 Task: Add a signature Brittany Collins containing 'With my best wishes, Brittany Collins' to email address softage.1@softage.net and add a folder Articles
Action: Mouse moved to (506, 376)
Screenshot: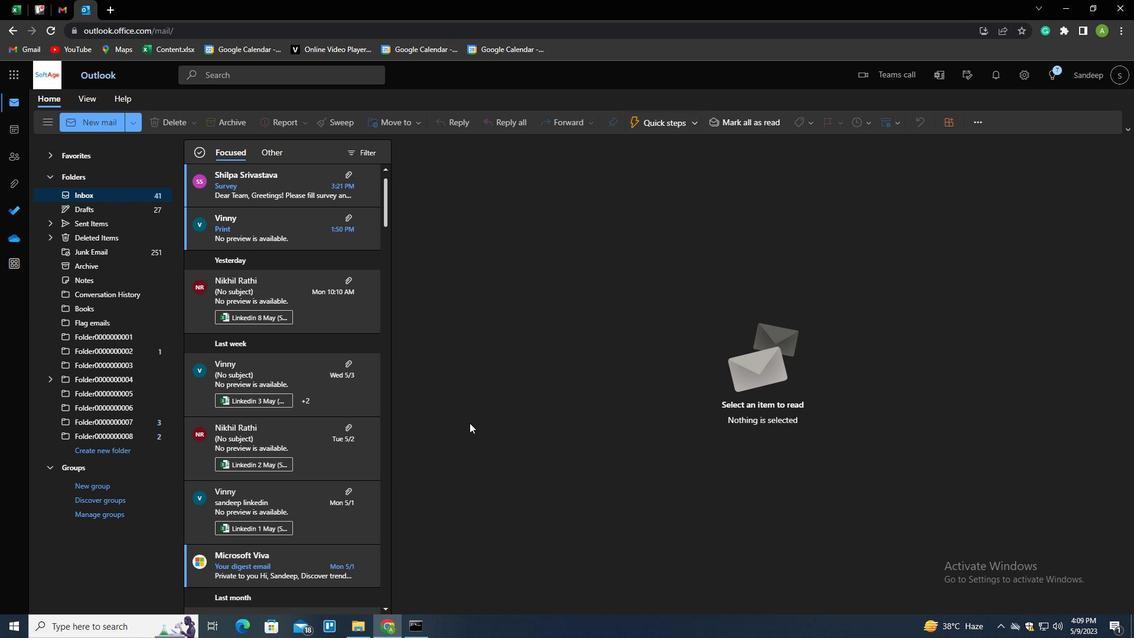 
Action: Key pressed n
Screenshot: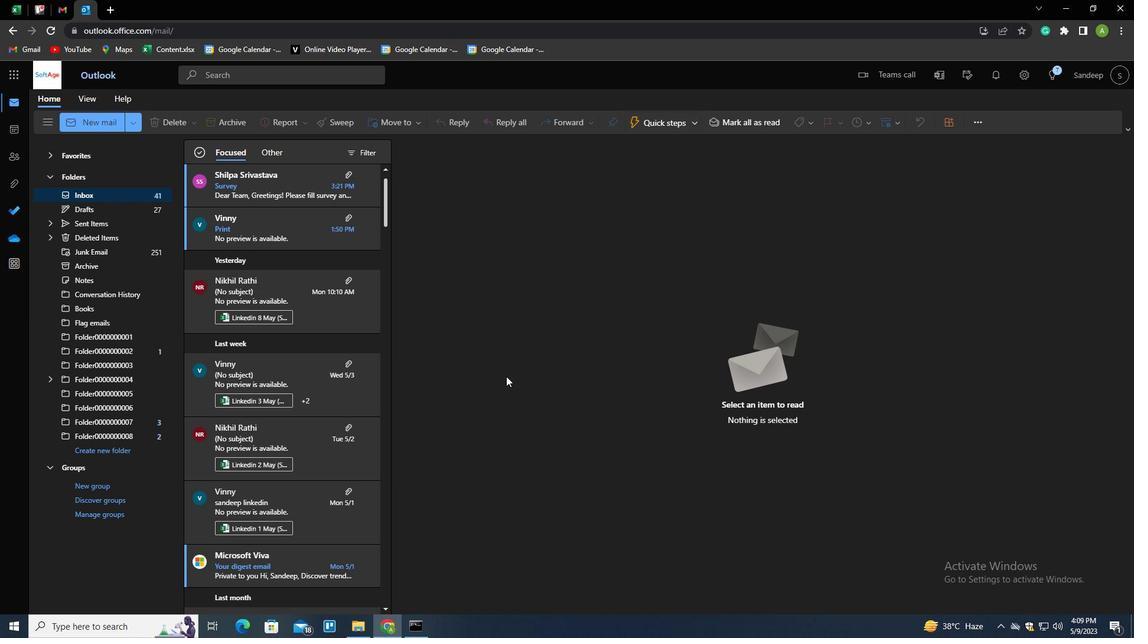 
Action: Mouse moved to (789, 120)
Screenshot: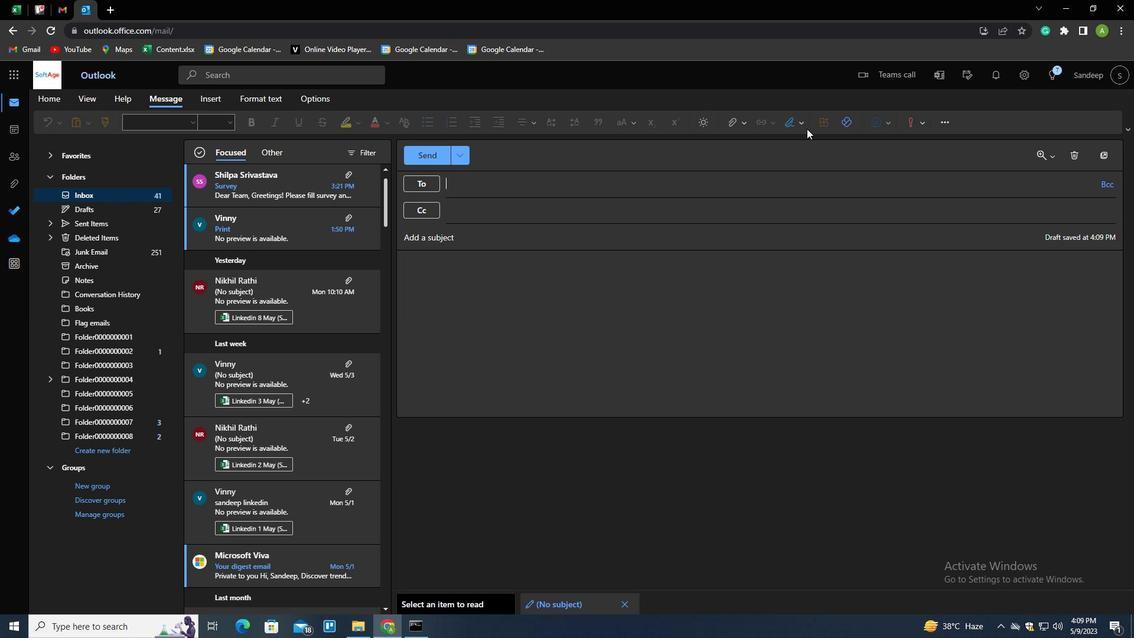 
Action: Mouse pressed left at (789, 120)
Screenshot: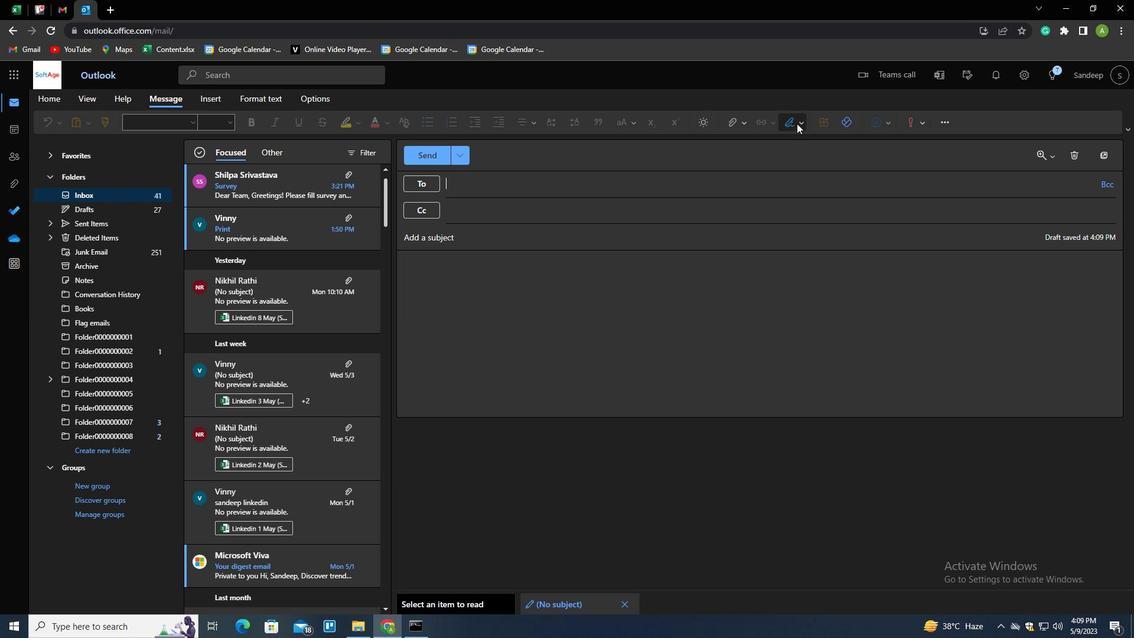 
Action: Mouse moved to (779, 142)
Screenshot: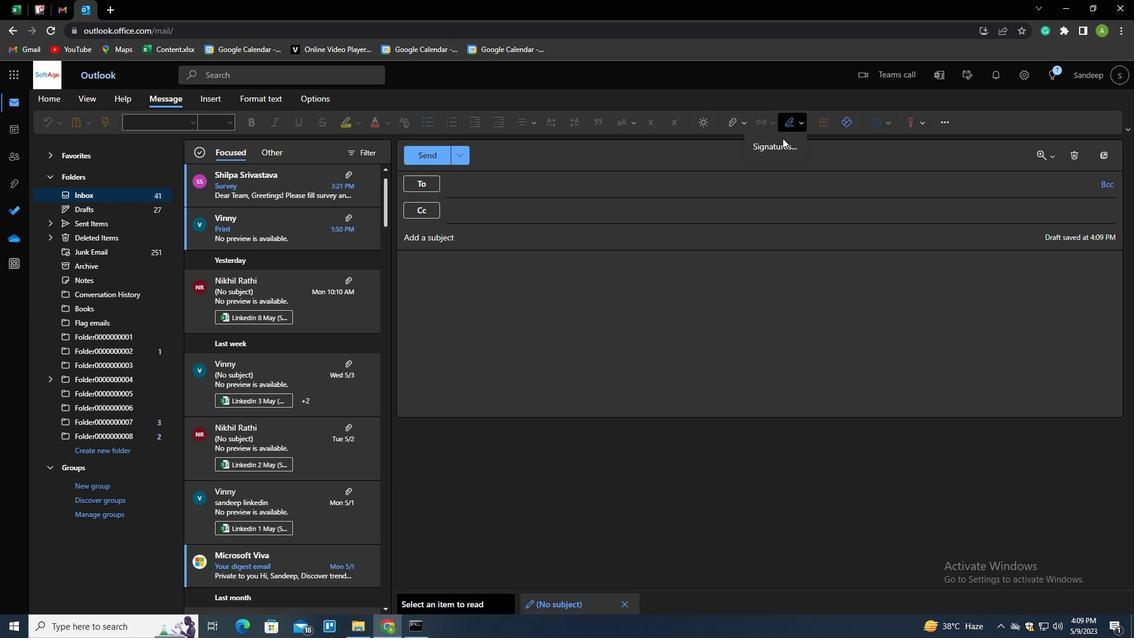 
Action: Mouse pressed left at (779, 142)
Screenshot: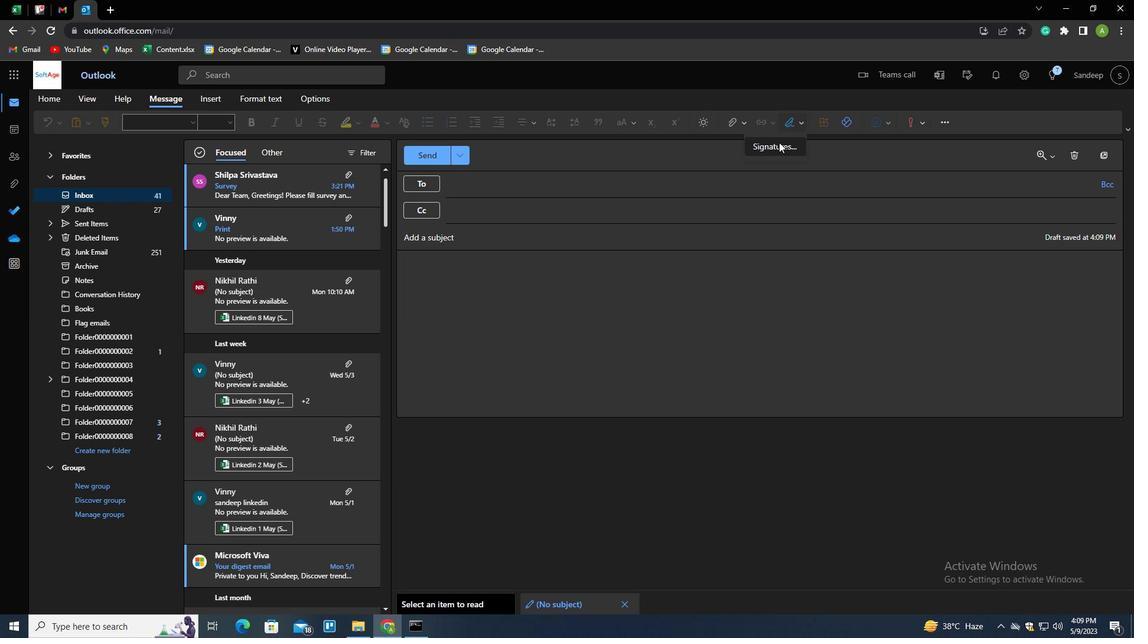 
Action: Mouse moved to (628, 214)
Screenshot: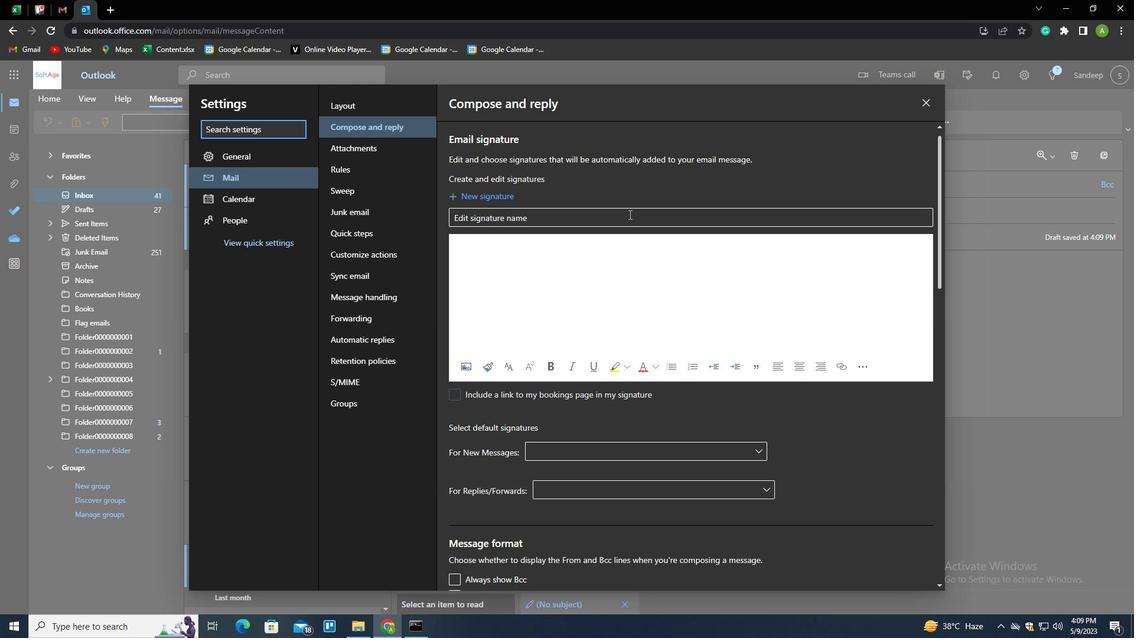 
Action: Mouse pressed left at (628, 214)
Screenshot: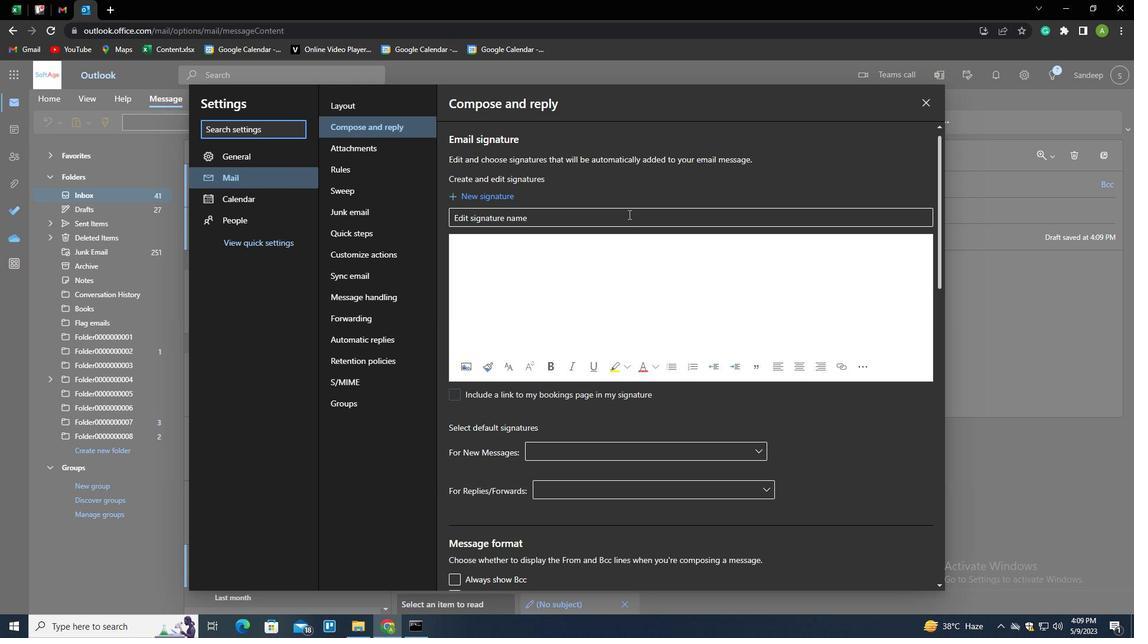 
Action: Mouse moved to (625, 216)
Screenshot: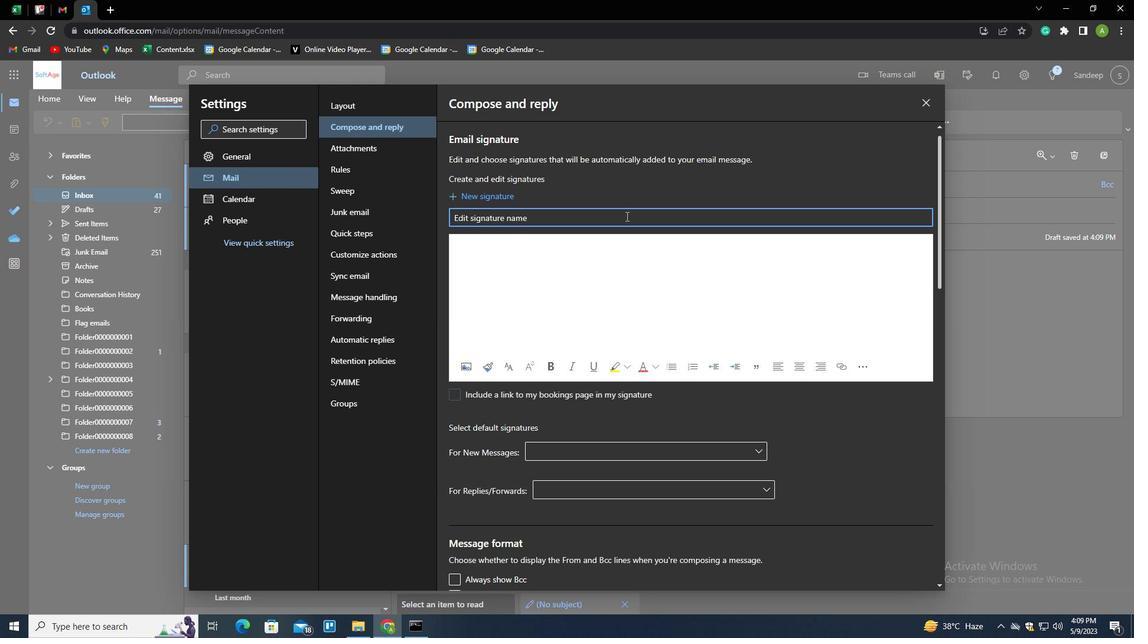 
Action: Key pressed <Key.shift><Key.shift>BRITTANY<Key.space><Key.shift>COLLIND<Key.backspace>S<Key.tab><Key.shift_r><Key.enter><Key.enter><Key.enter><Key.enter><Key.enter><Key.enter><Key.enter><Key.enter><Key.shift><Key.shift><Key.shift><Key.shift>WITH<Key.space>MY<Key.space>BEST<Key.space>WISHES<Key.shift_r><Key.enter><Key.shift>BRITTANY<Key.space><Key.shift>COLLINGS<Key.backspace><Key.backspace>S
Screenshot: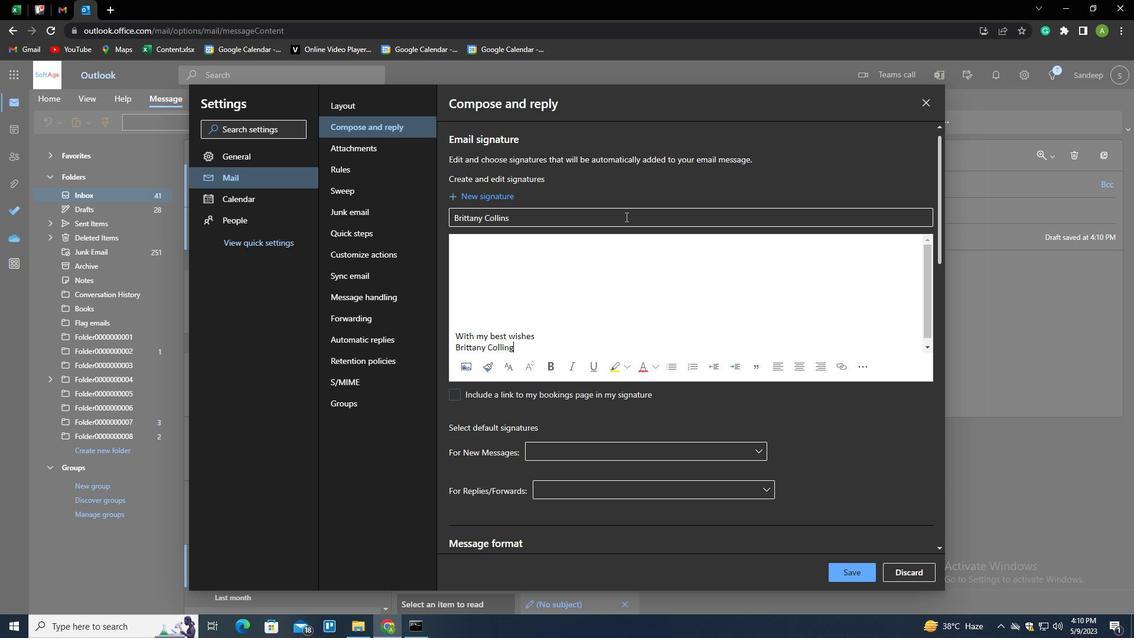 
Action: Mouse moved to (849, 573)
Screenshot: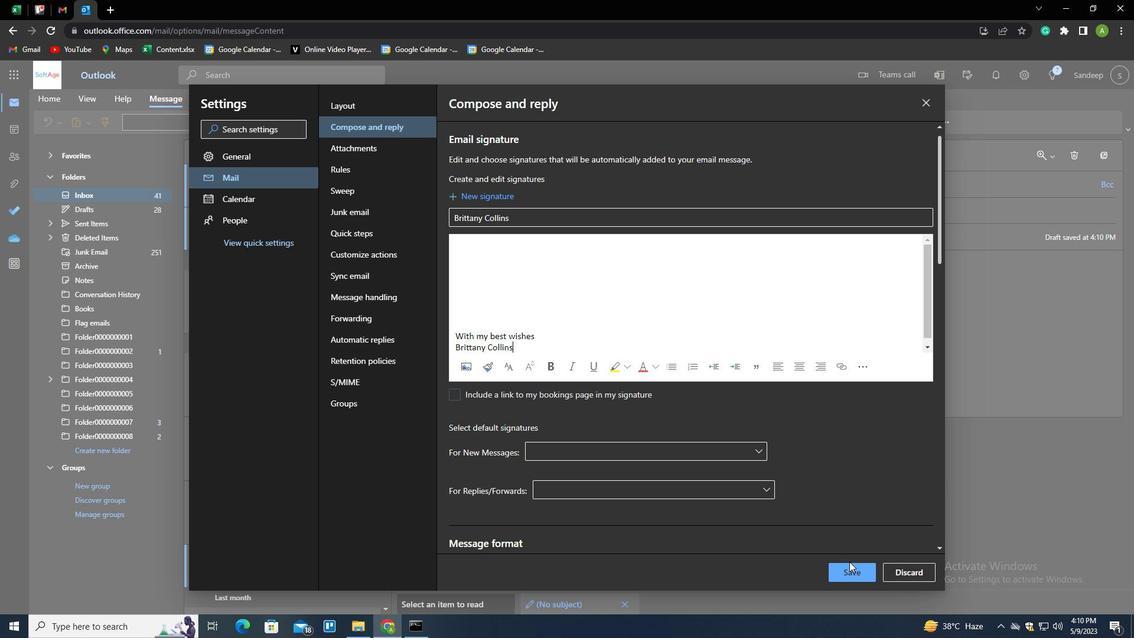 
Action: Mouse pressed left at (849, 573)
Screenshot: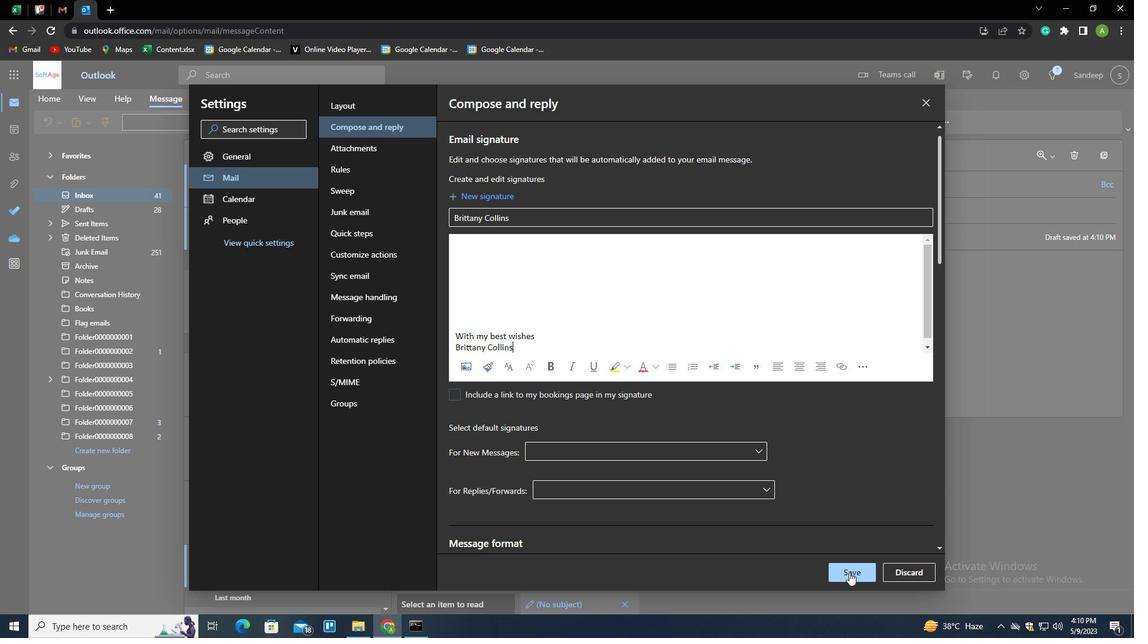 
Action: Mouse moved to (1000, 388)
Screenshot: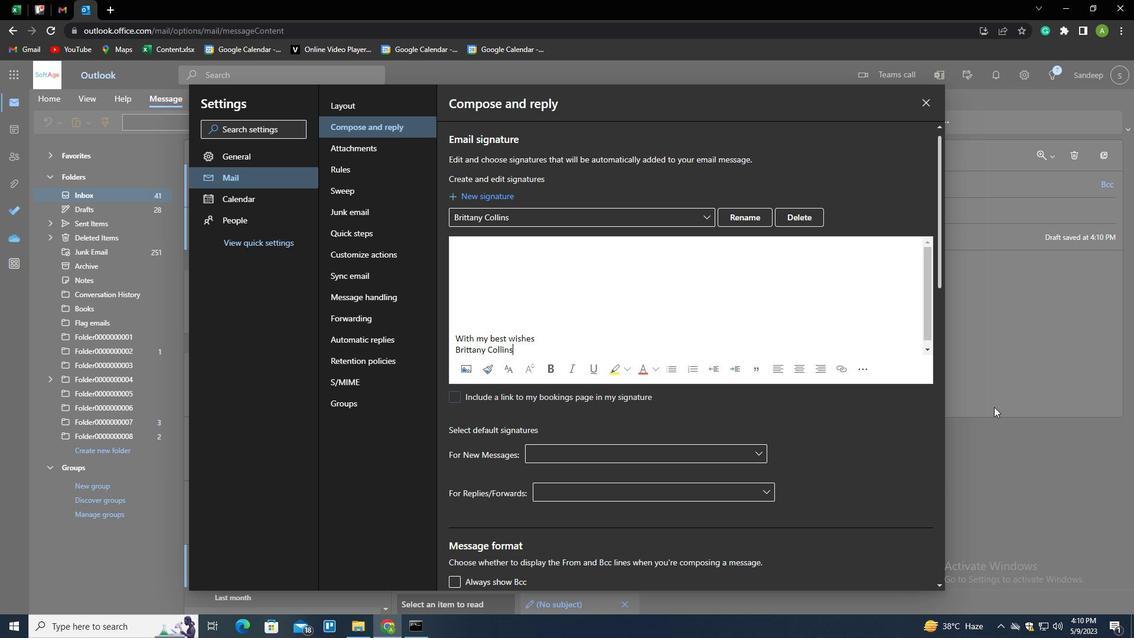 
Action: Mouse pressed left at (1000, 388)
Screenshot: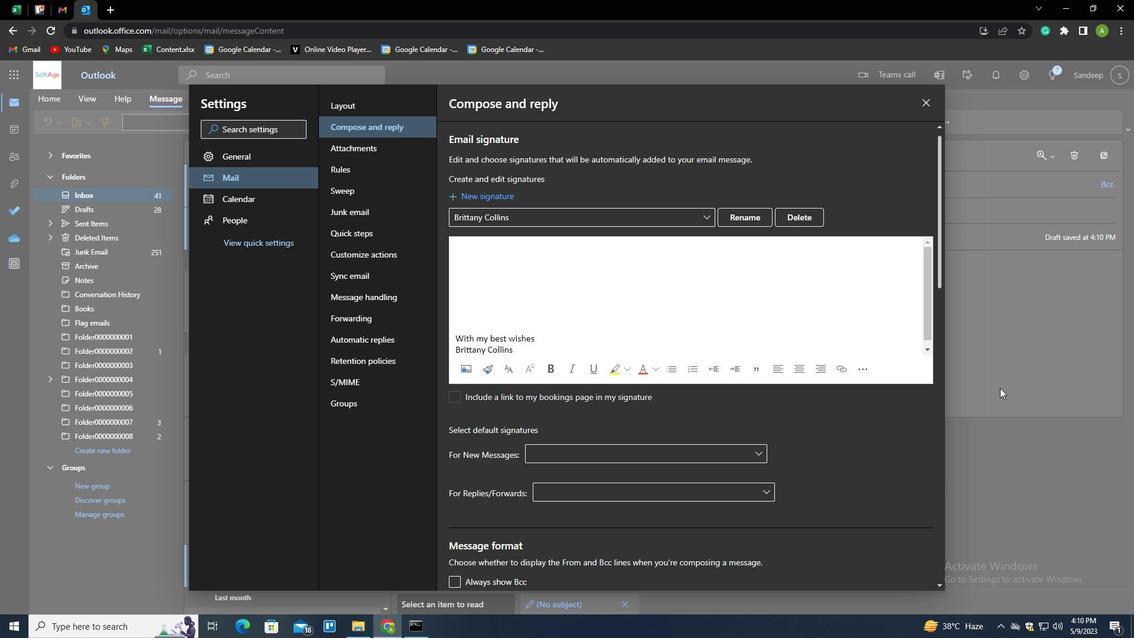 
Action: Mouse moved to (801, 122)
Screenshot: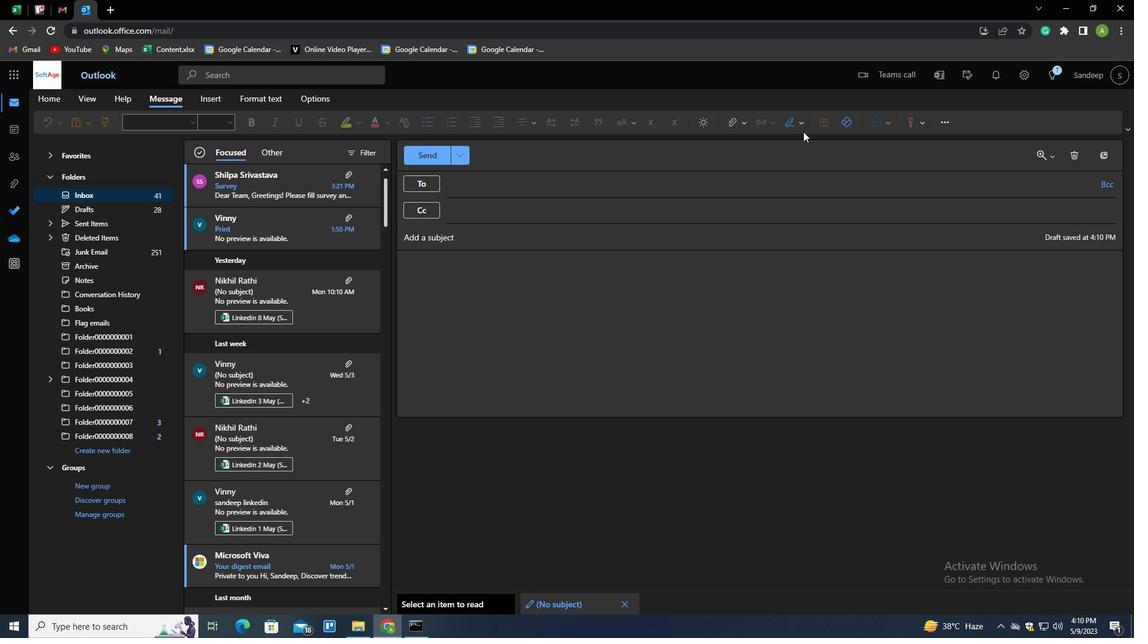 
Action: Mouse pressed left at (801, 122)
Screenshot: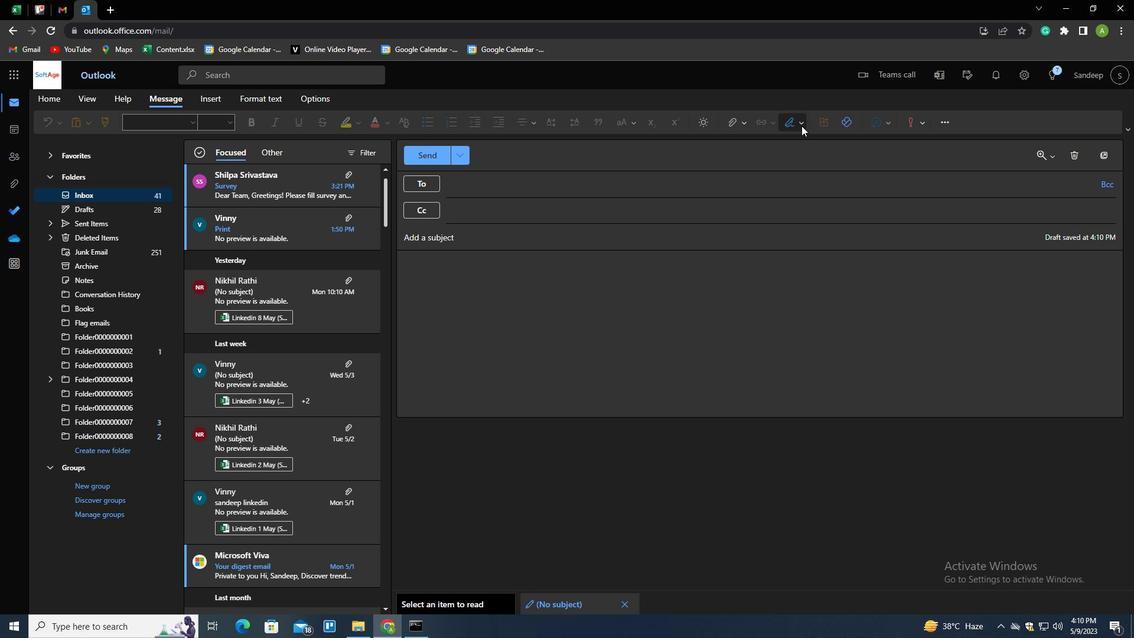 
Action: Mouse moved to (776, 147)
Screenshot: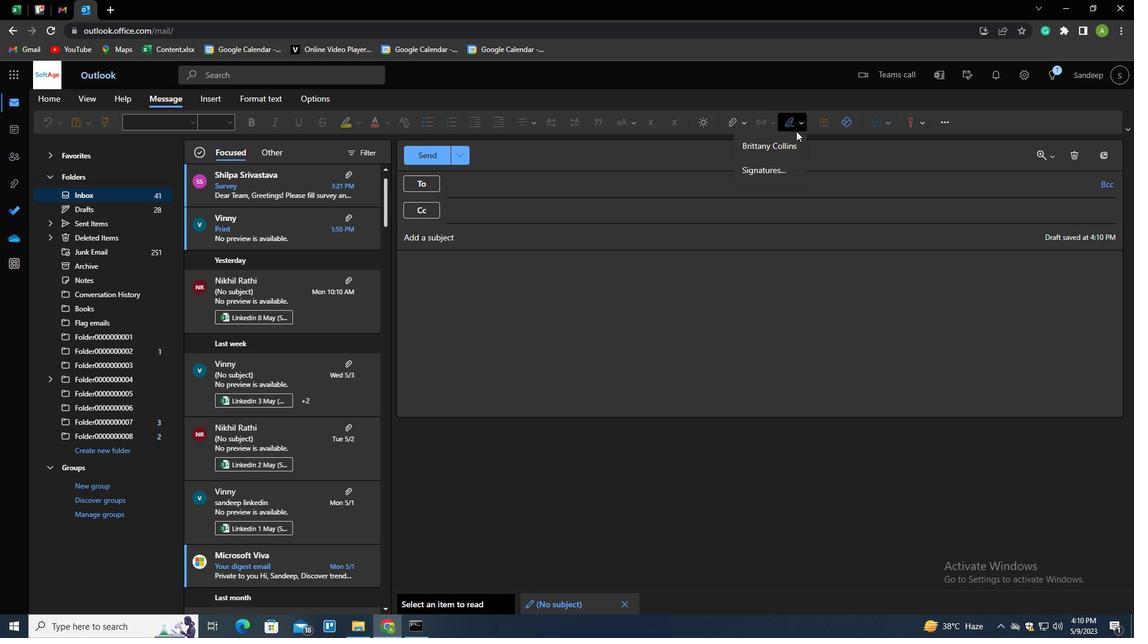 
Action: Mouse pressed left at (776, 147)
Screenshot: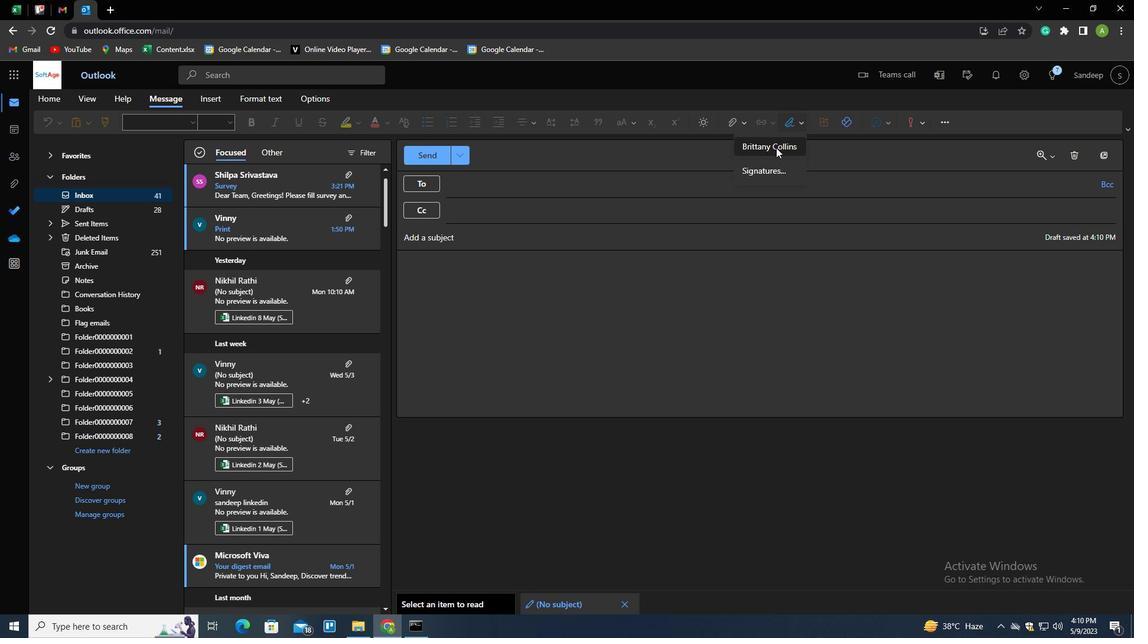 
Action: Mouse moved to (529, 187)
Screenshot: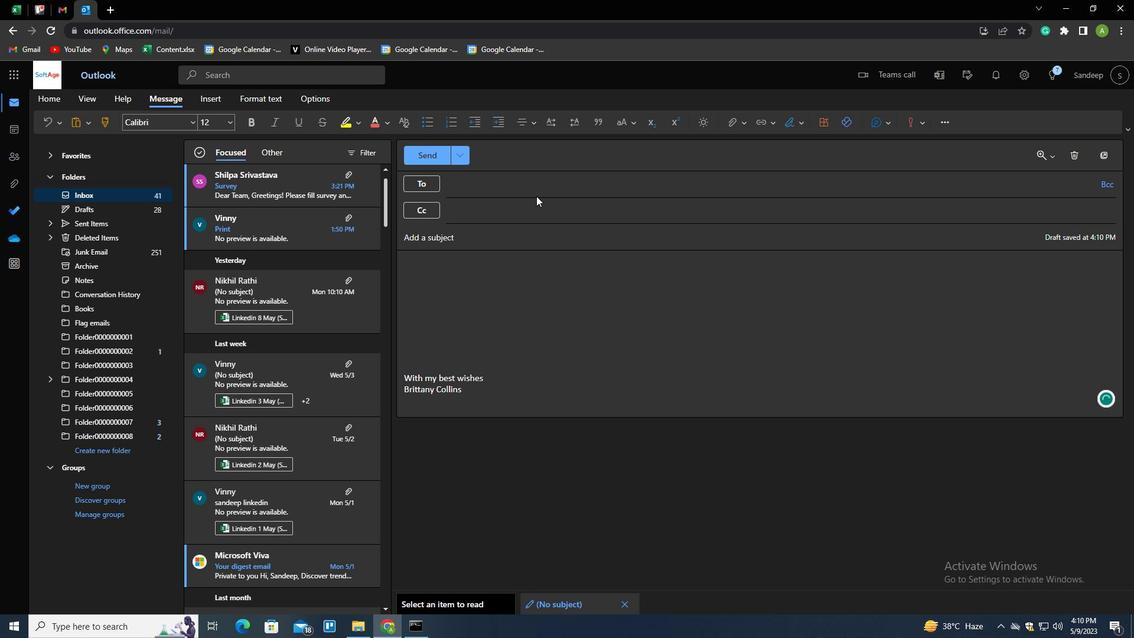 
Action: Mouse pressed left at (529, 187)
Screenshot: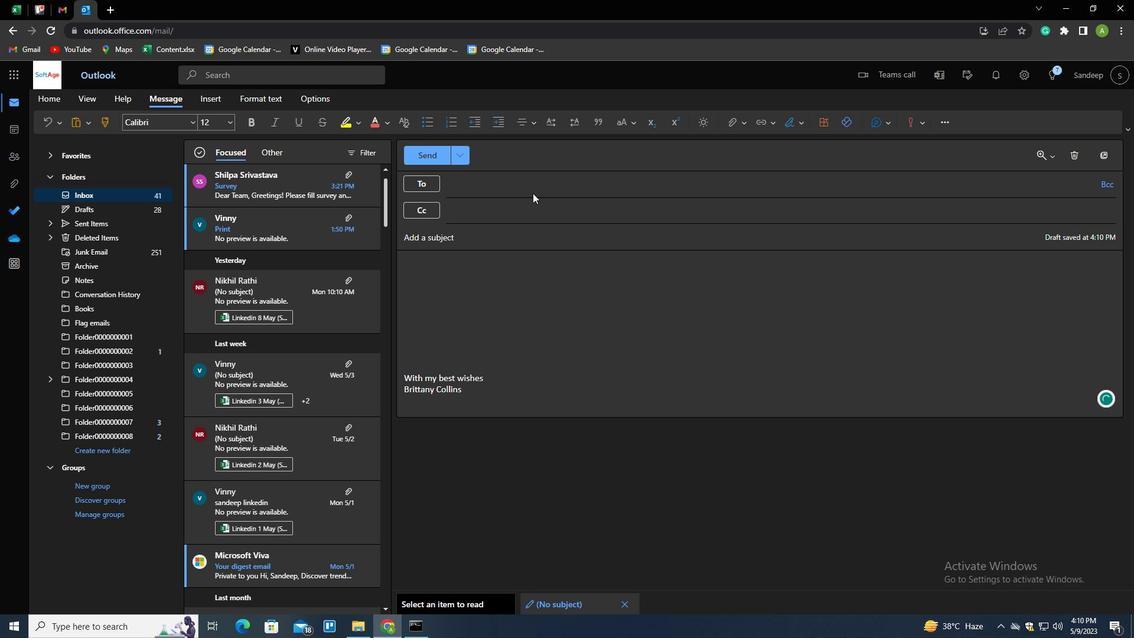 
Action: Key pressed SOFTAGE.1<Key.shift>@SOFTAGE.NET
Screenshot: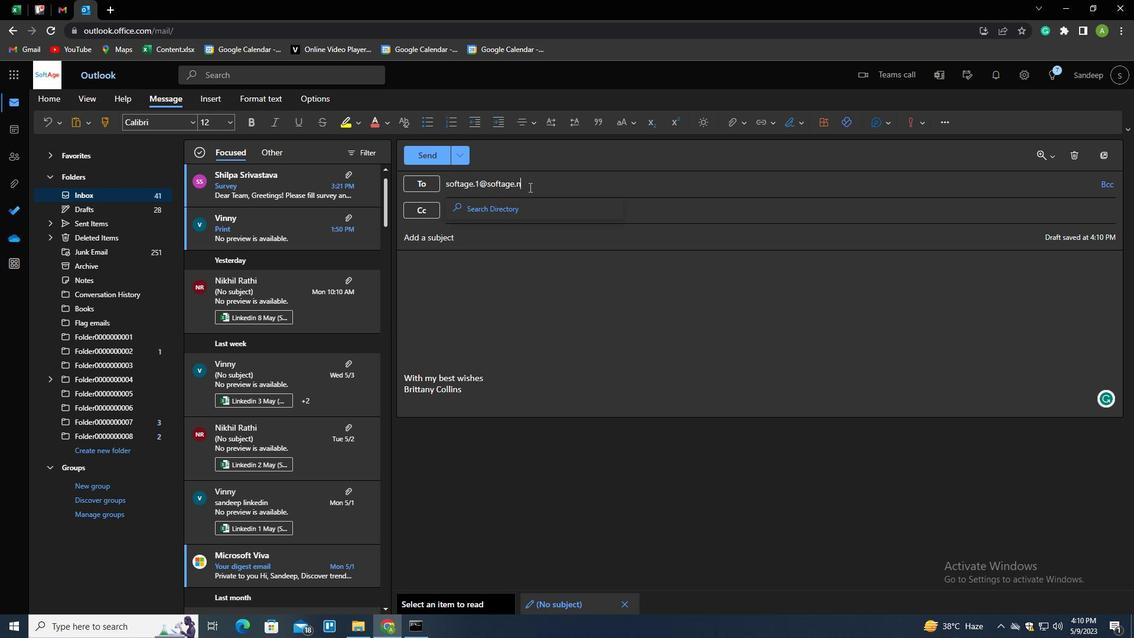 
Action: Mouse moved to (527, 216)
Screenshot: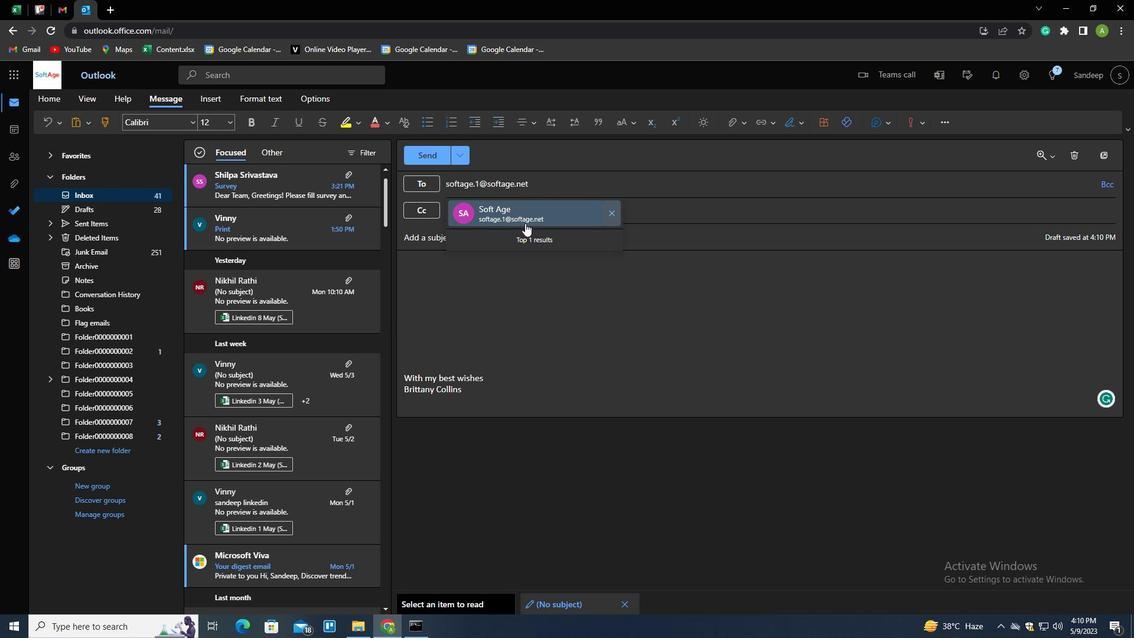 
Action: Mouse pressed left at (527, 216)
Screenshot: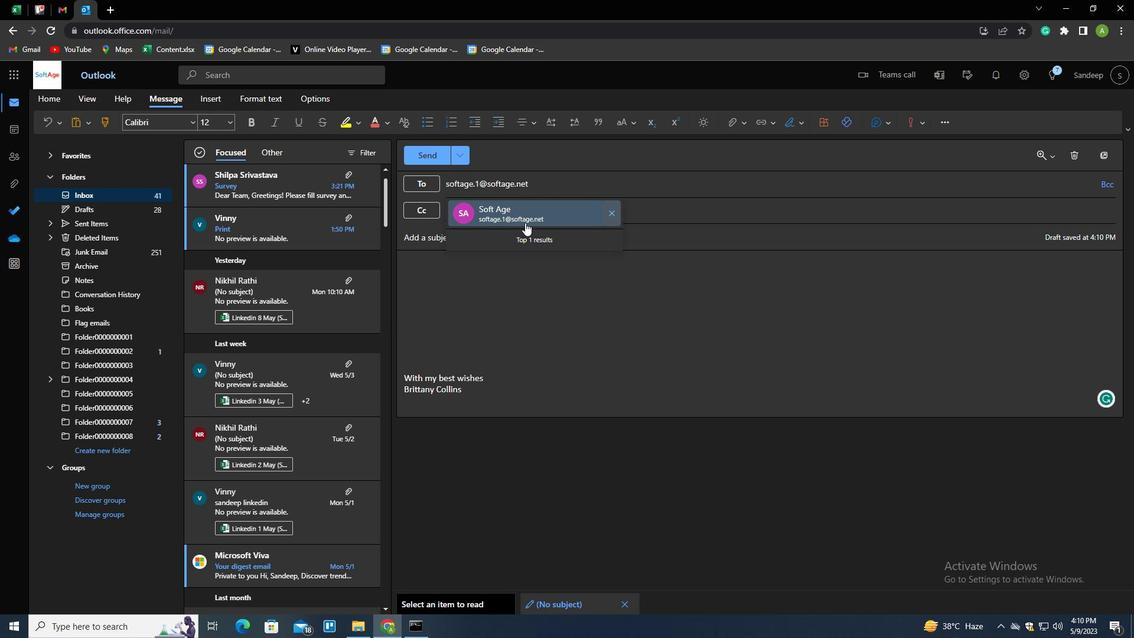 
Action: Mouse moved to (132, 454)
Screenshot: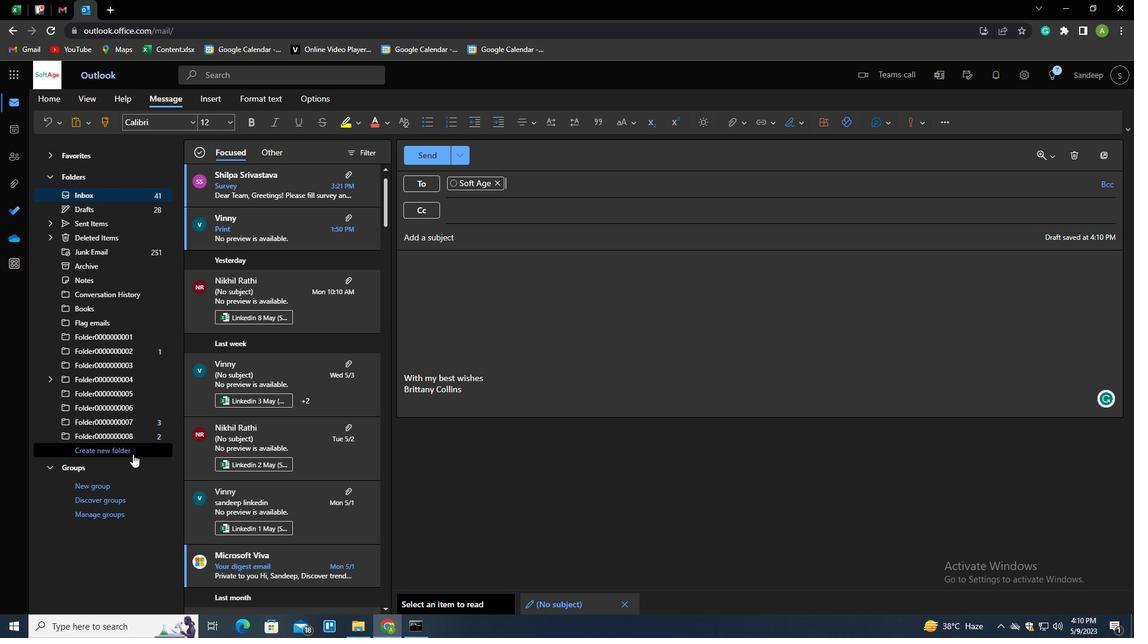 
Action: Mouse pressed left at (132, 454)
Screenshot: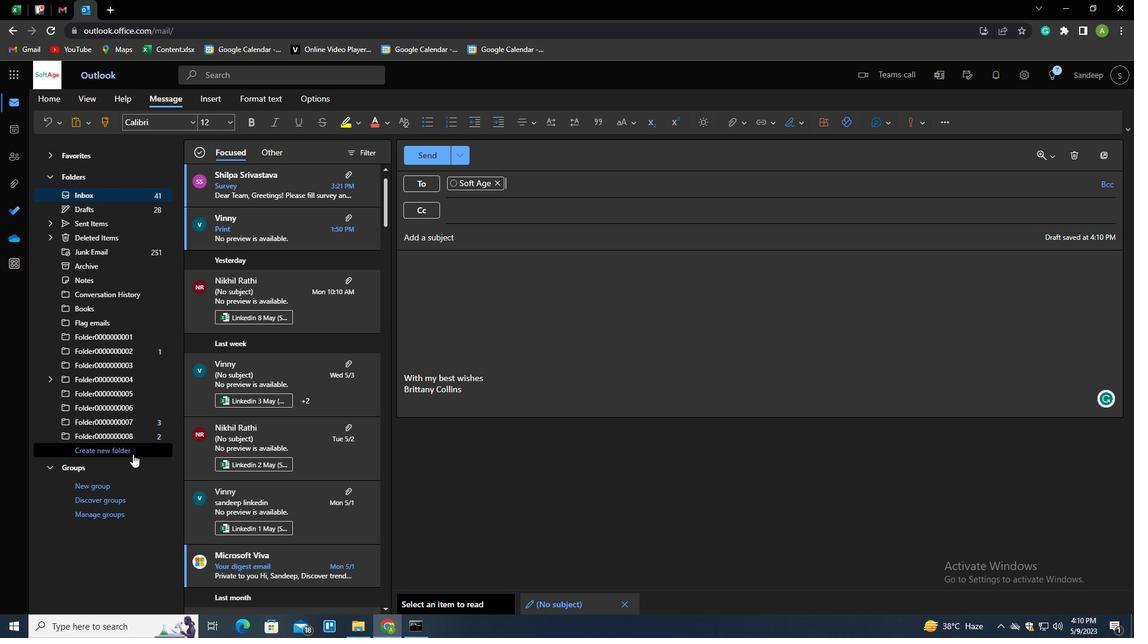 
Action: Key pressed <Key.shift>ARTIVLE<Key.backspace><Key.backspace><Key.backspace>CLES<Key.enter>
Screenshot: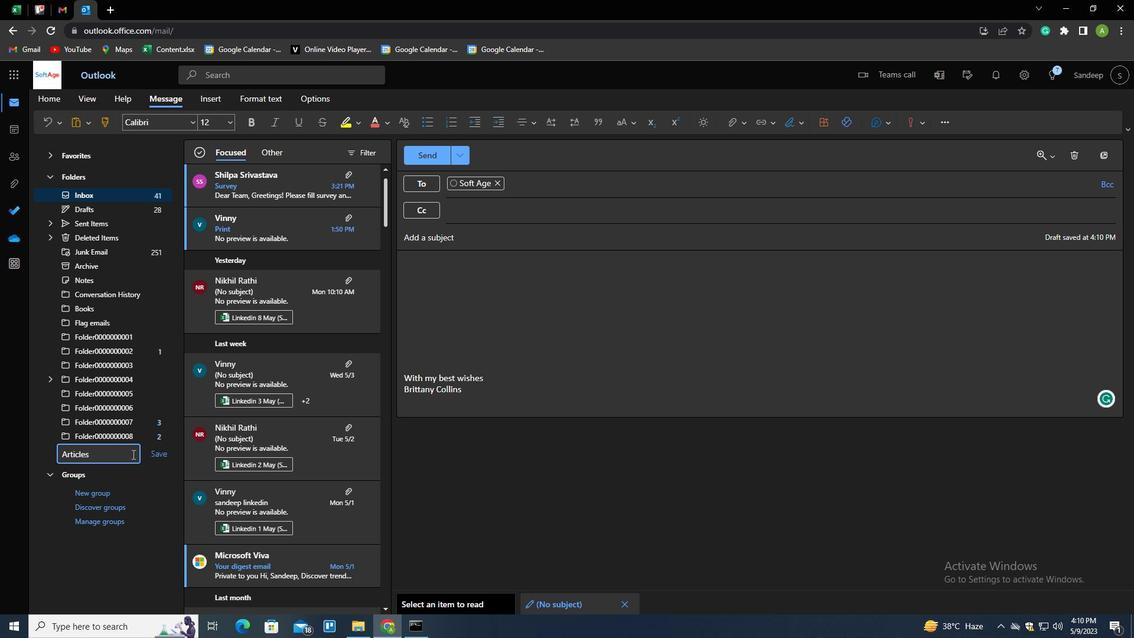 
Action: Mouse moved to (536, 498)
Screenshot: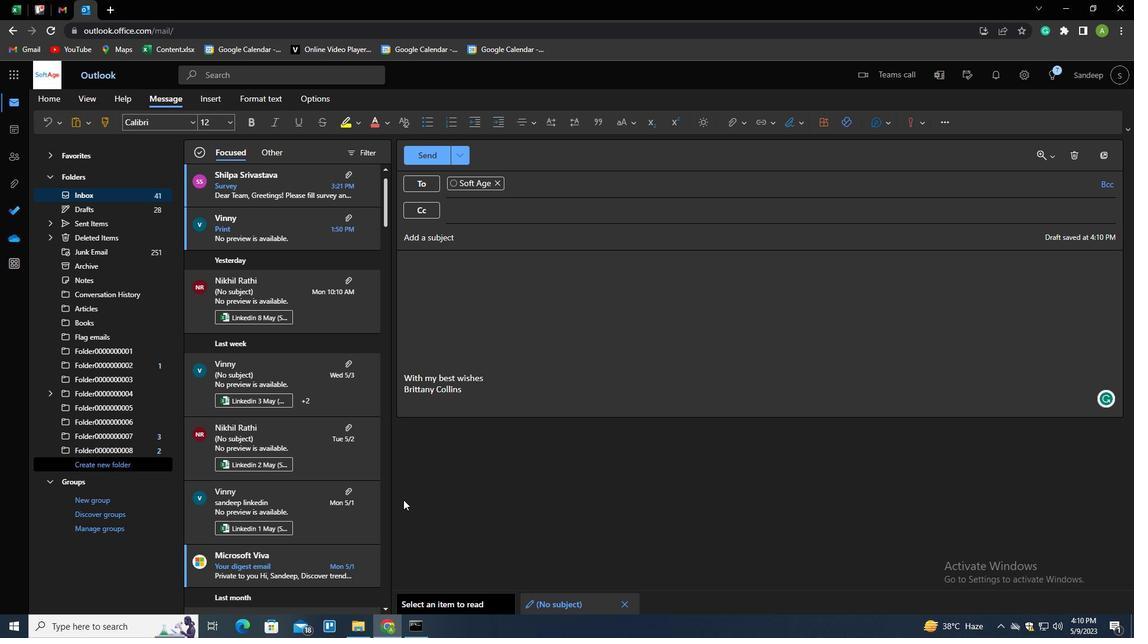 
Action: Mouse pressed left at (536, 498)
Screenshot: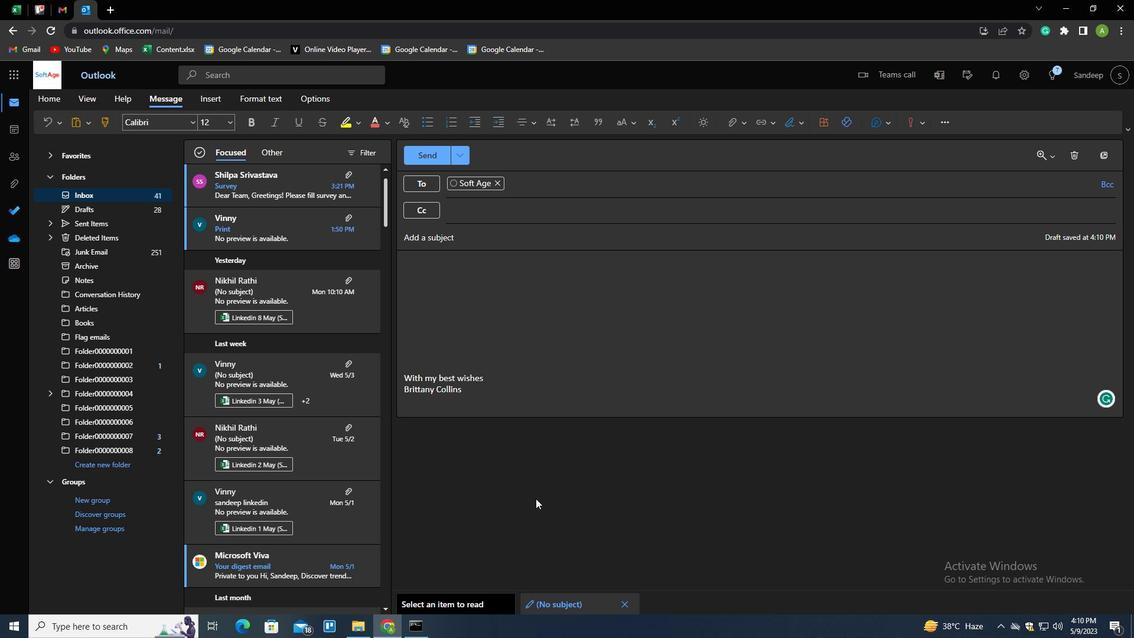 
Action: Mouse moved to (440, 440)
Screenshot: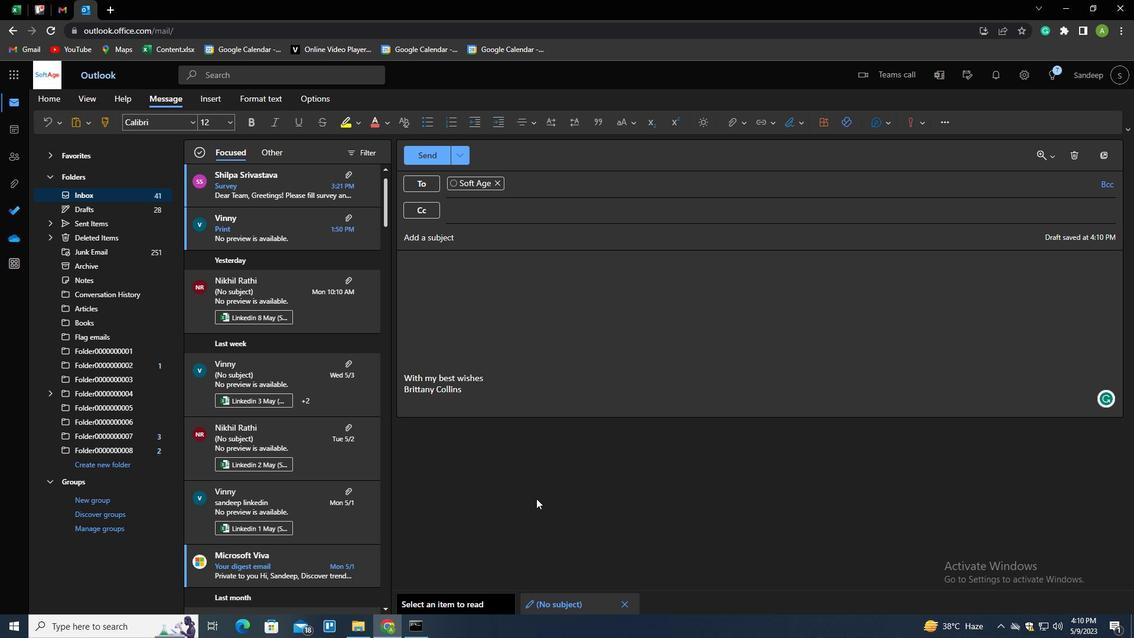 
